 Task: Plan a time to attend the writing masterclass.
Action: Mouse moved to (84, 246)
Screenshot: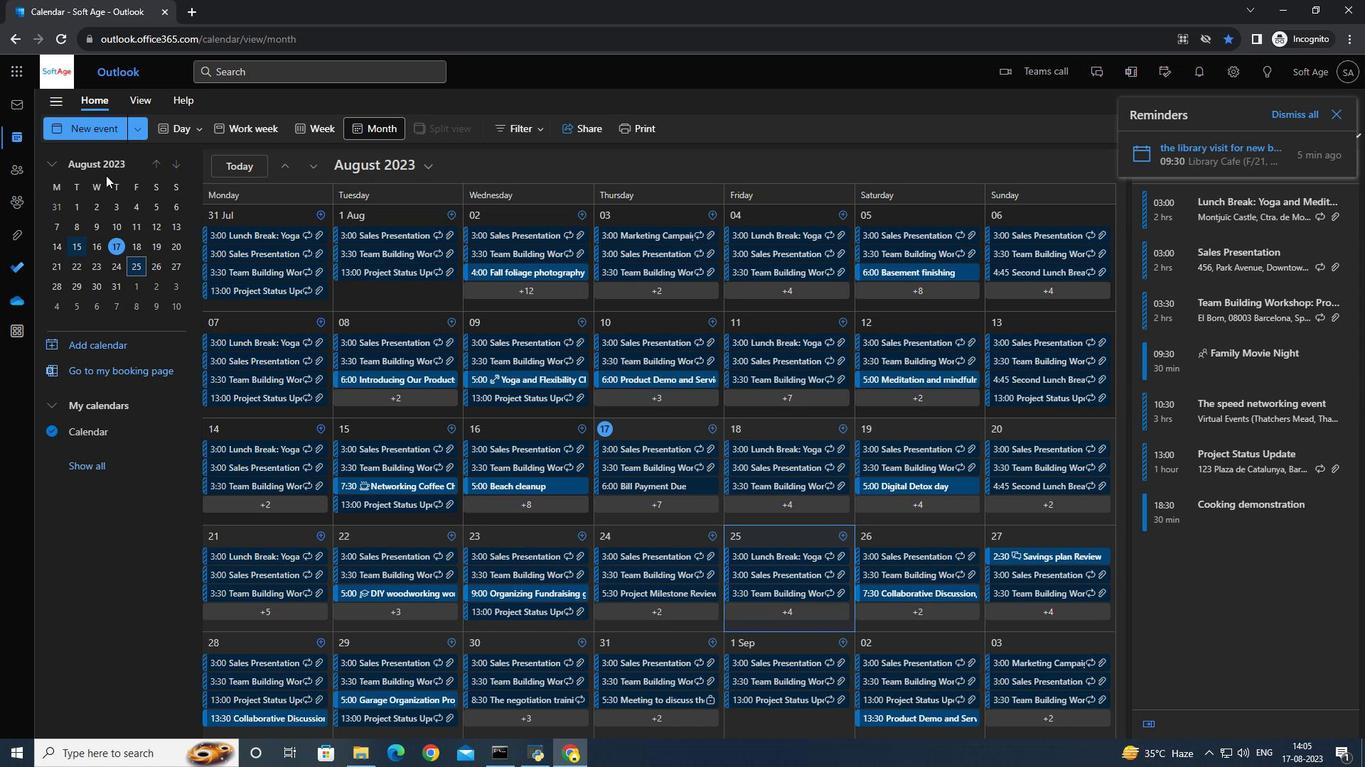 
Action: Mouse pressed left at (84, 246)
Screenshot: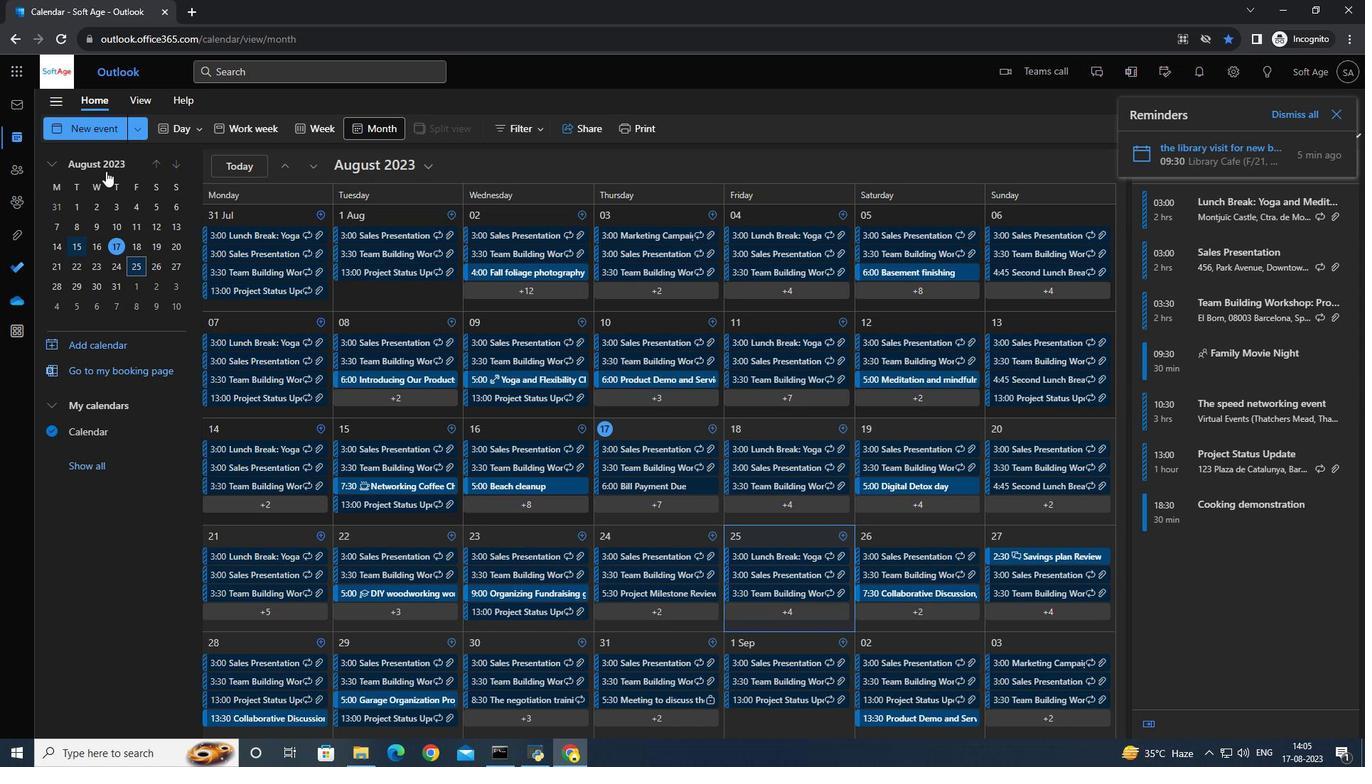
Action: Mouse moved to (108, 123)
Screenshot: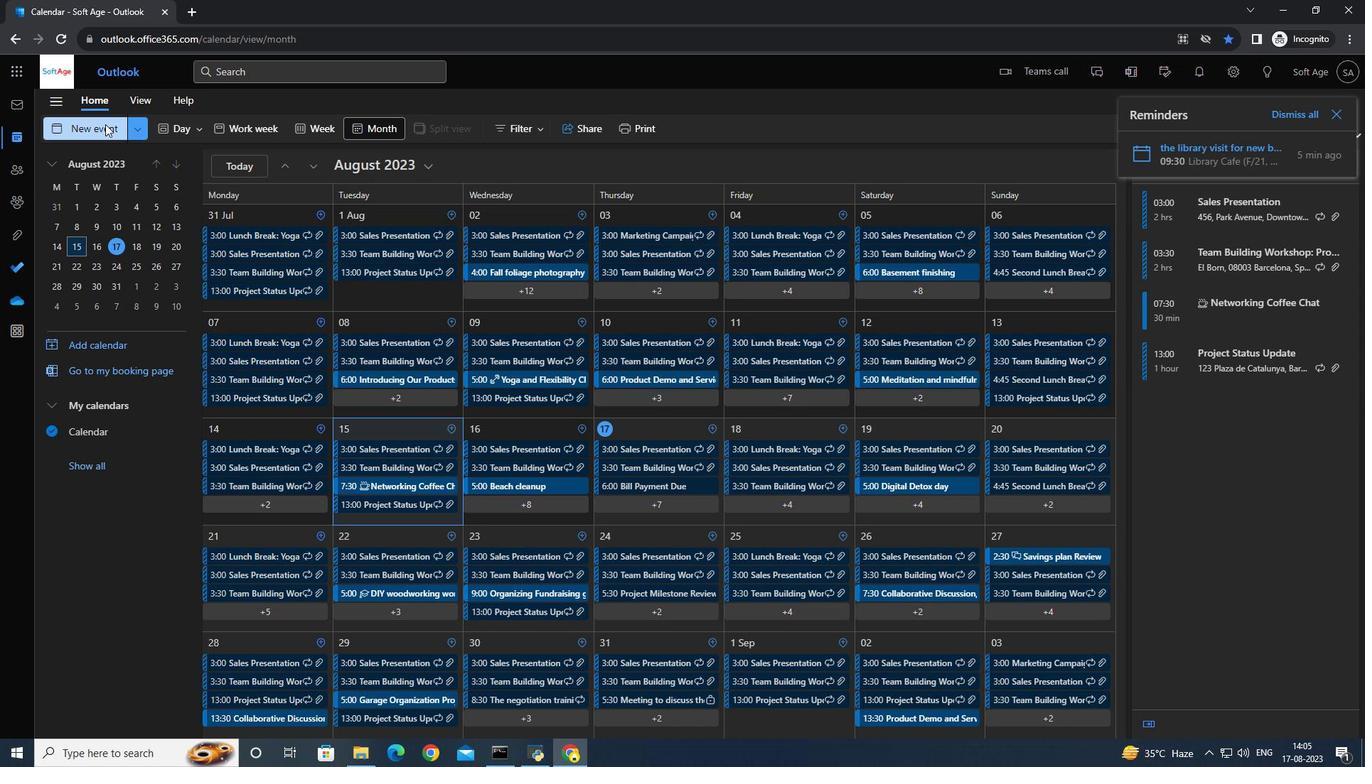 
Action: Mouse pressed left at (108, 123)
Screenshot: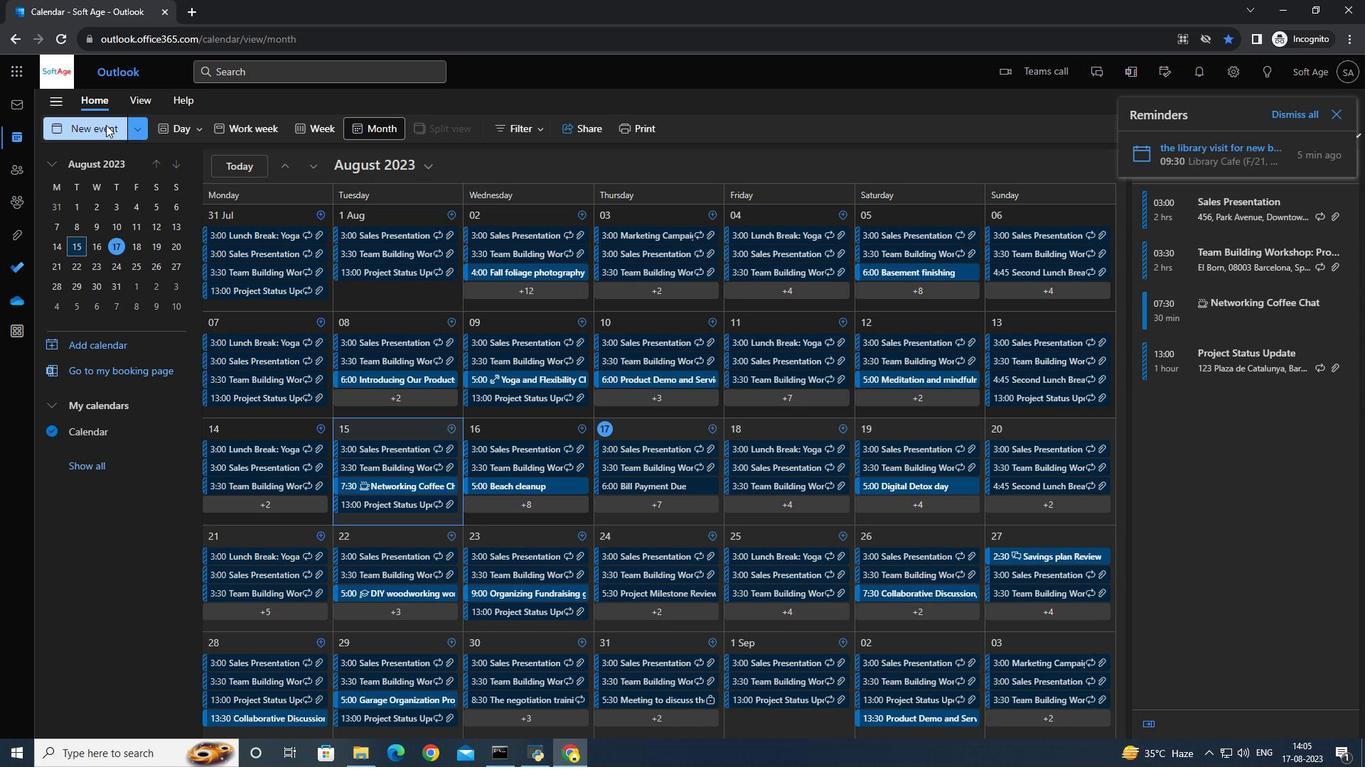 
Action: Mouse moved to (347, 202)
Screenshot: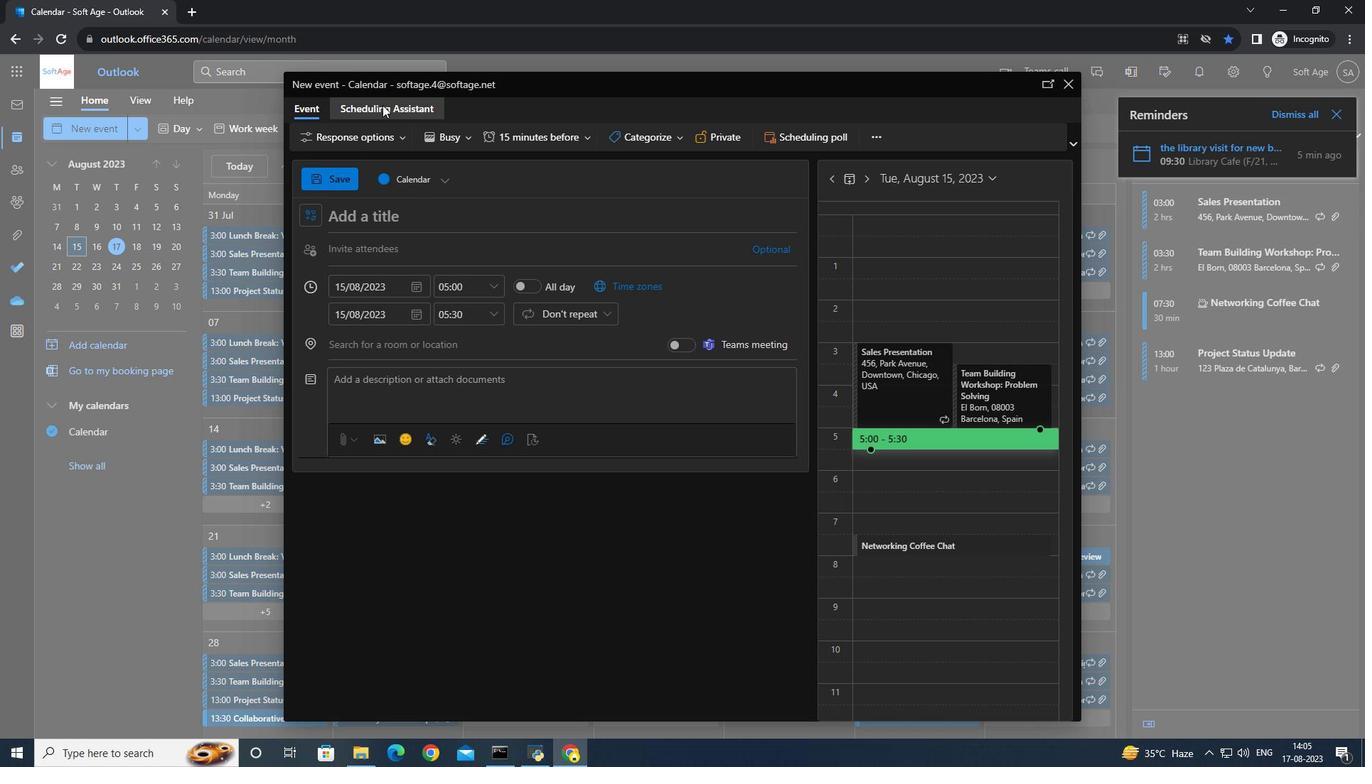 
Action: Key pressed <Key.caps_lock>
Screenshot: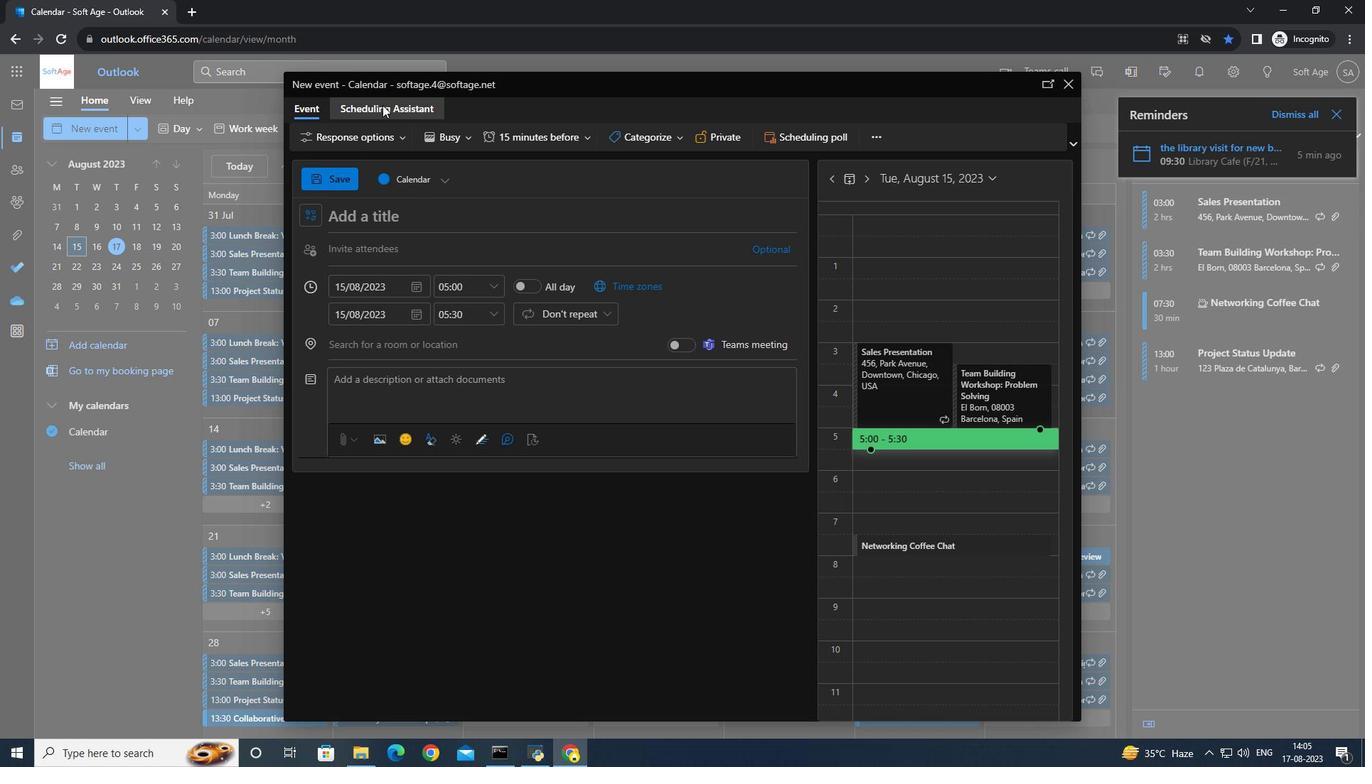 
Action: Mouse moved to (386, 108)
Screenshot: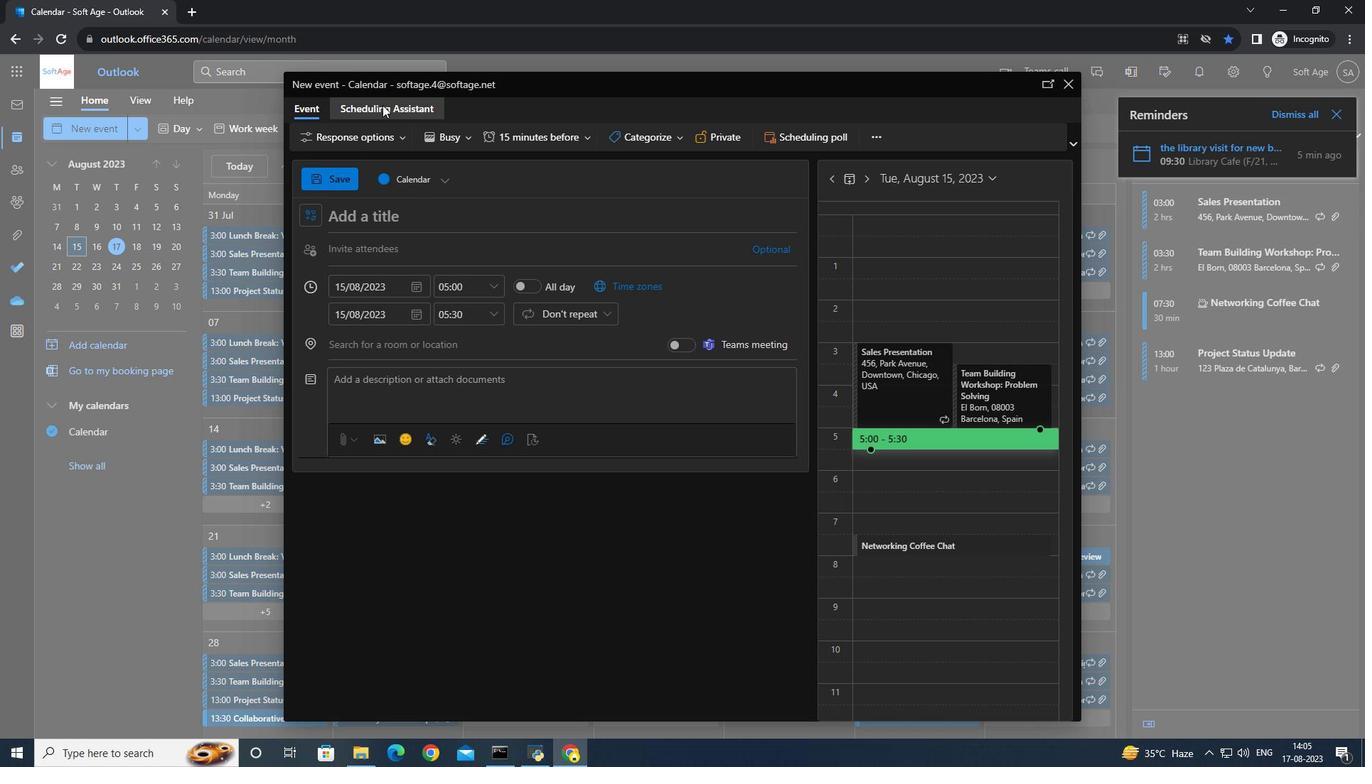 
Action: Key pressed W<Key.caps_lock>ru<Key.backspace>iting<Key.space>ma
Screenshot: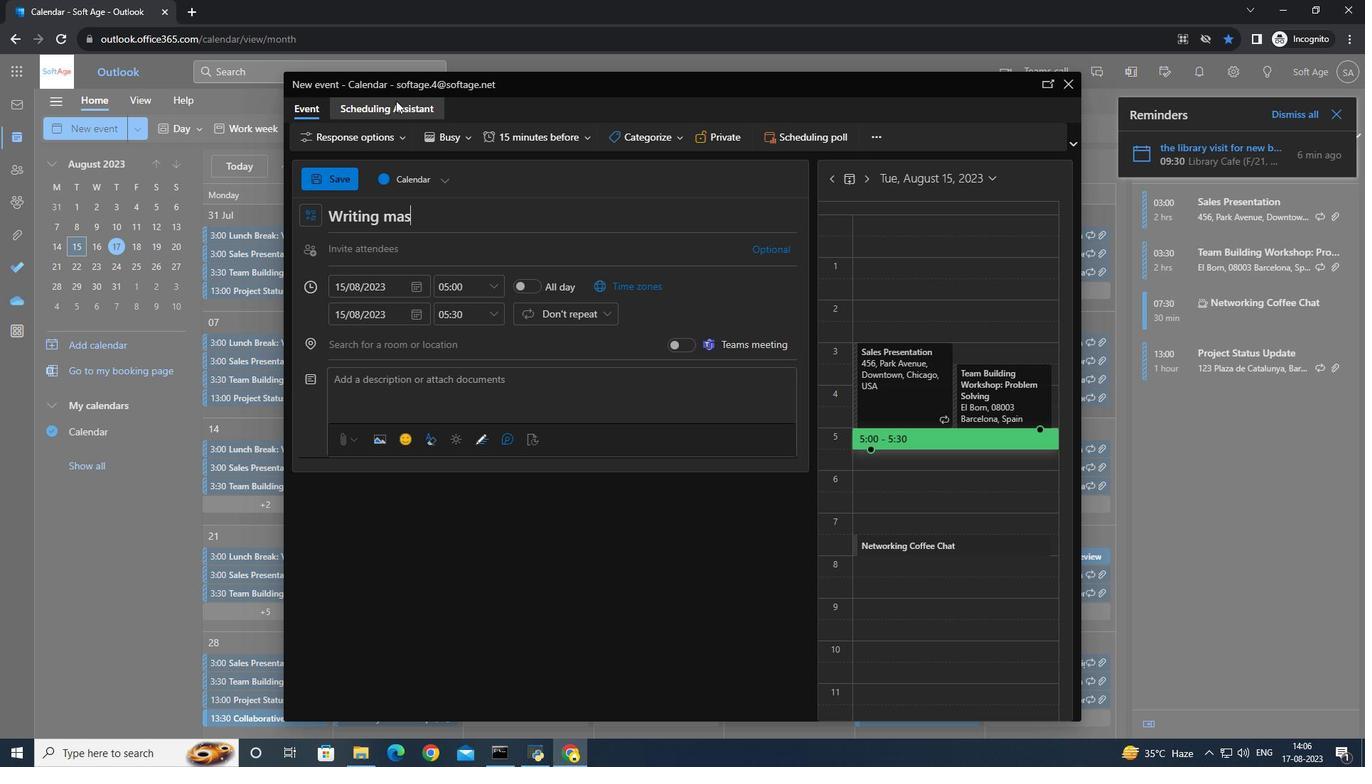 
Action: Mouse moved to (399, 104)
Screenshot: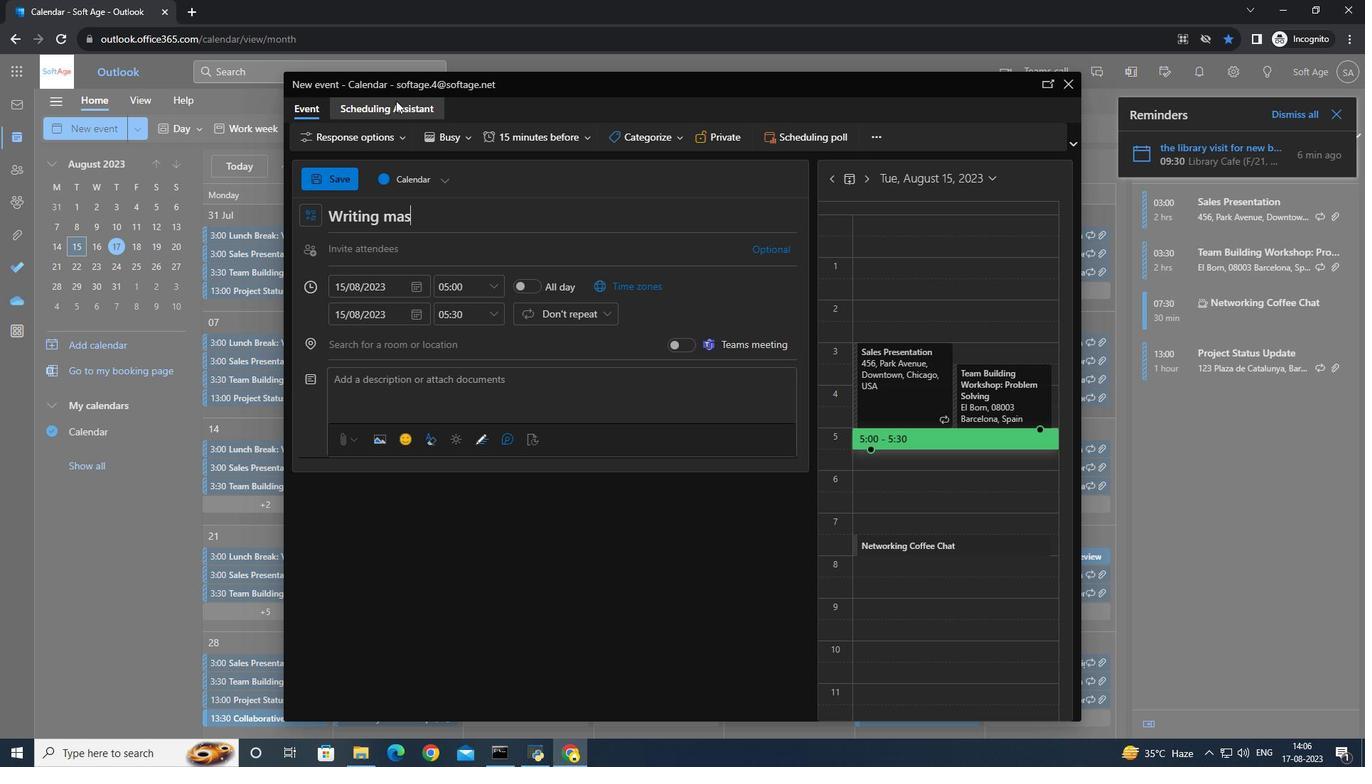 
Action: Key pressed sterclass
Screenshot: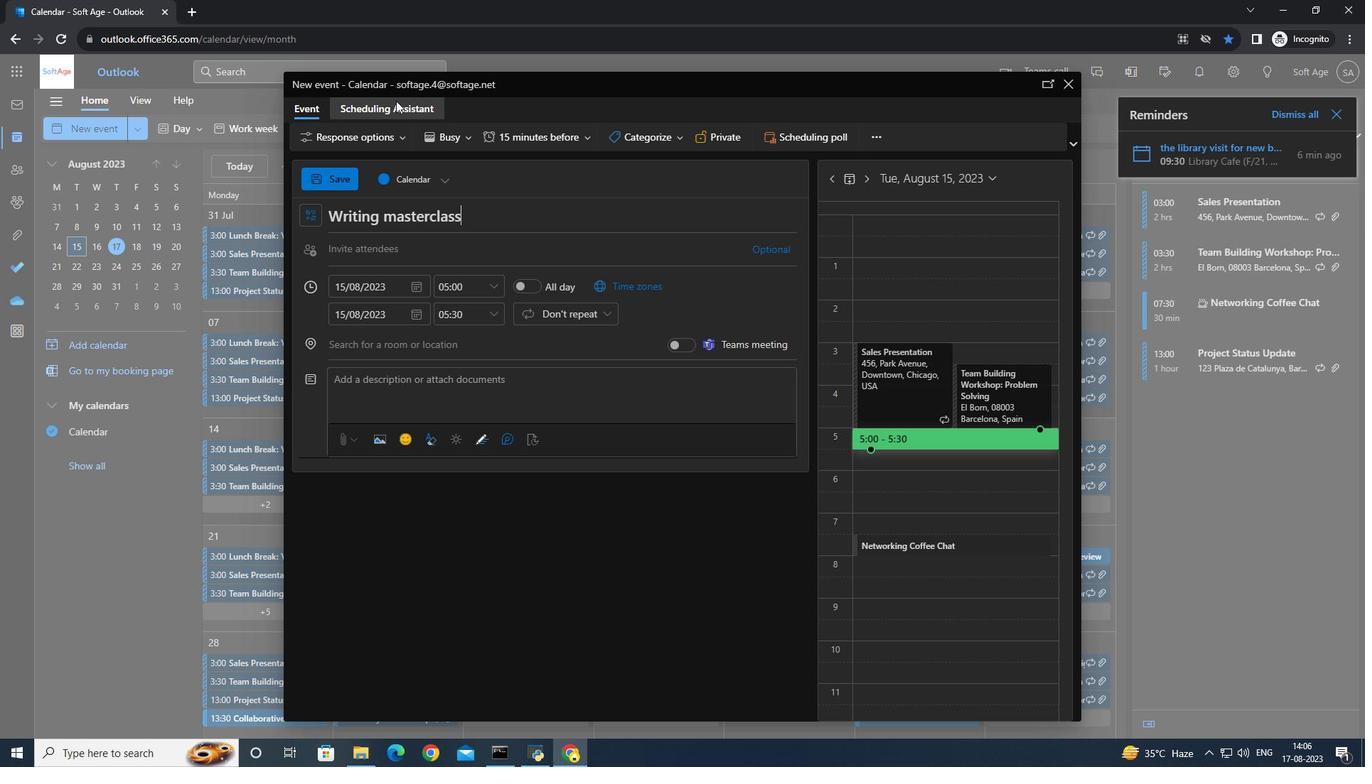 
Action: Mouse moved to (334, 215)
Screenshot: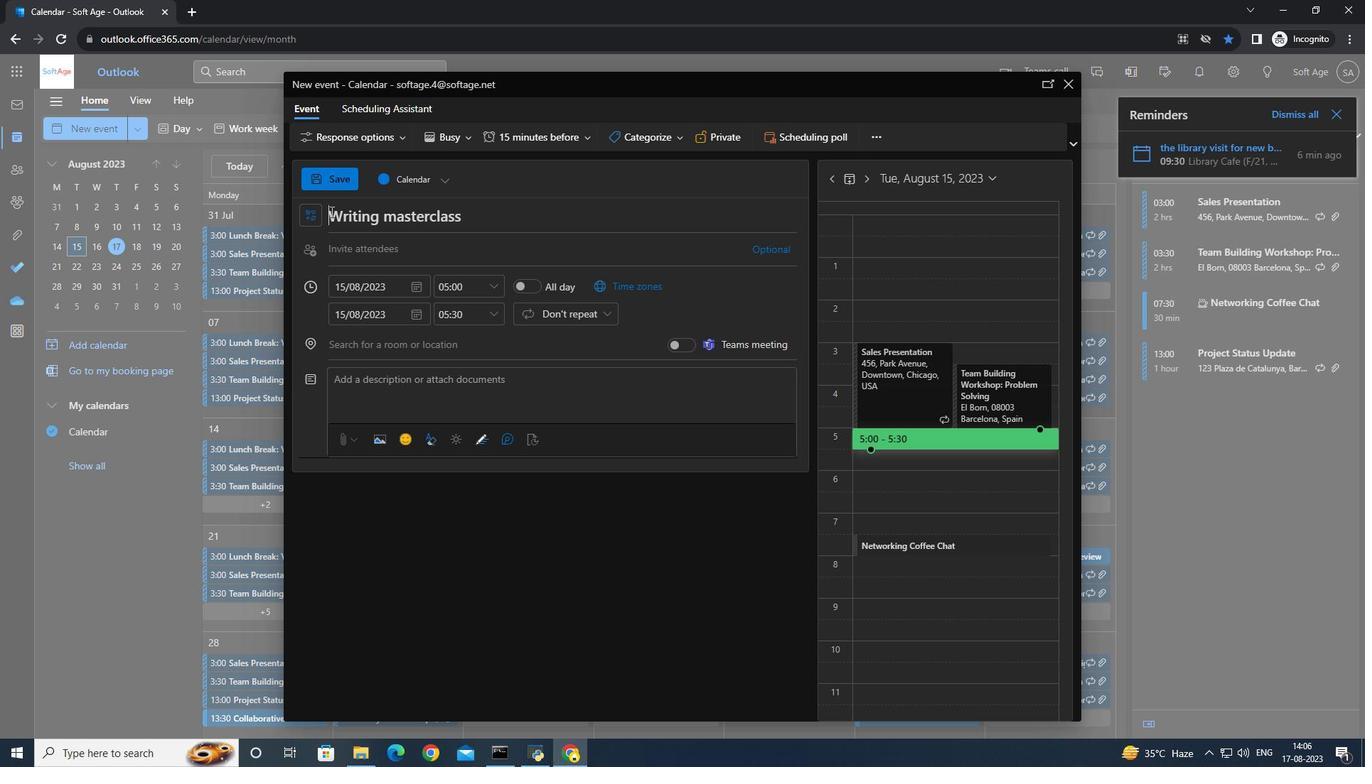 
Action: Mouse pressed left at (334, 215)
Screenshot: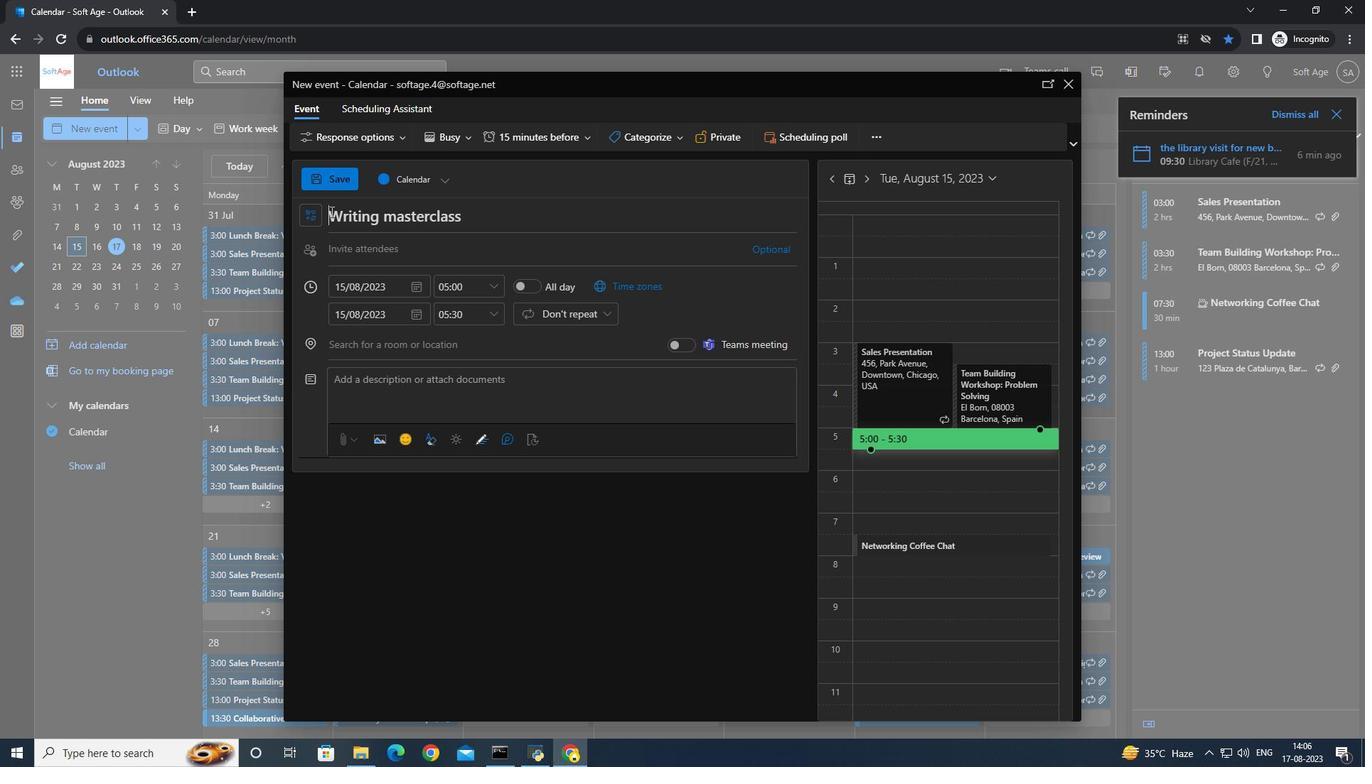 
Action: Key pressed <Key.caps_lock>A<Key.caps_lock>ttend<Key.space>the<Key.space>
Screenshot: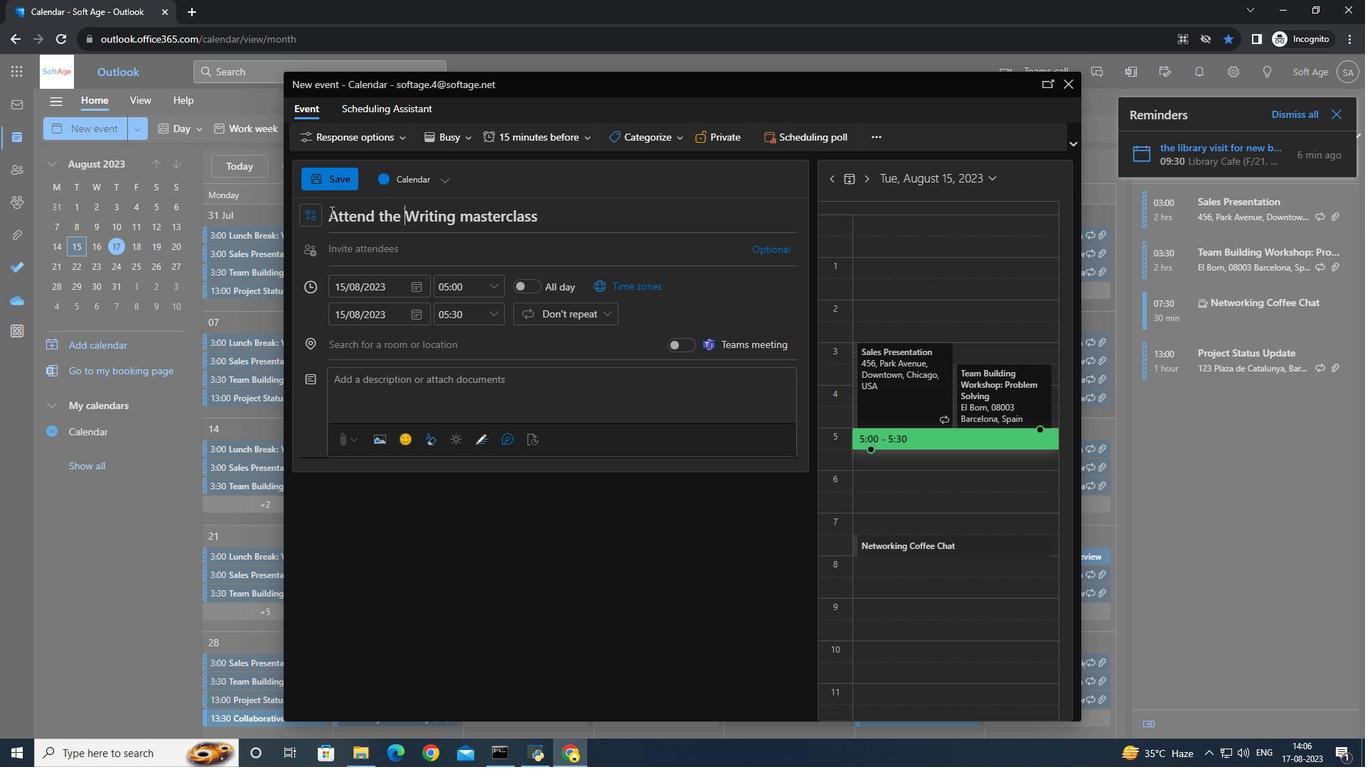 
Action: Mouse moved to (334, 177)
Screenshot: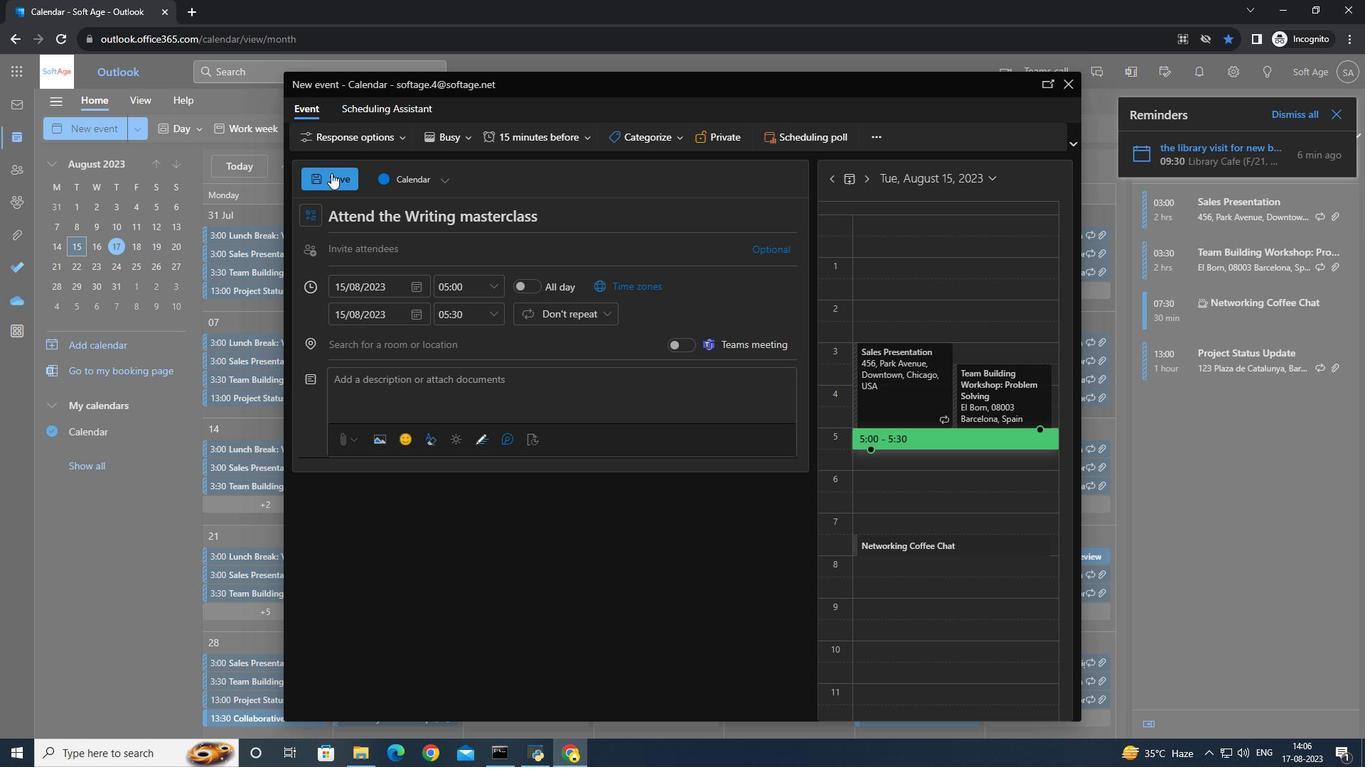 
Action: Mouse pressed left at (334, 177)
Screenshot: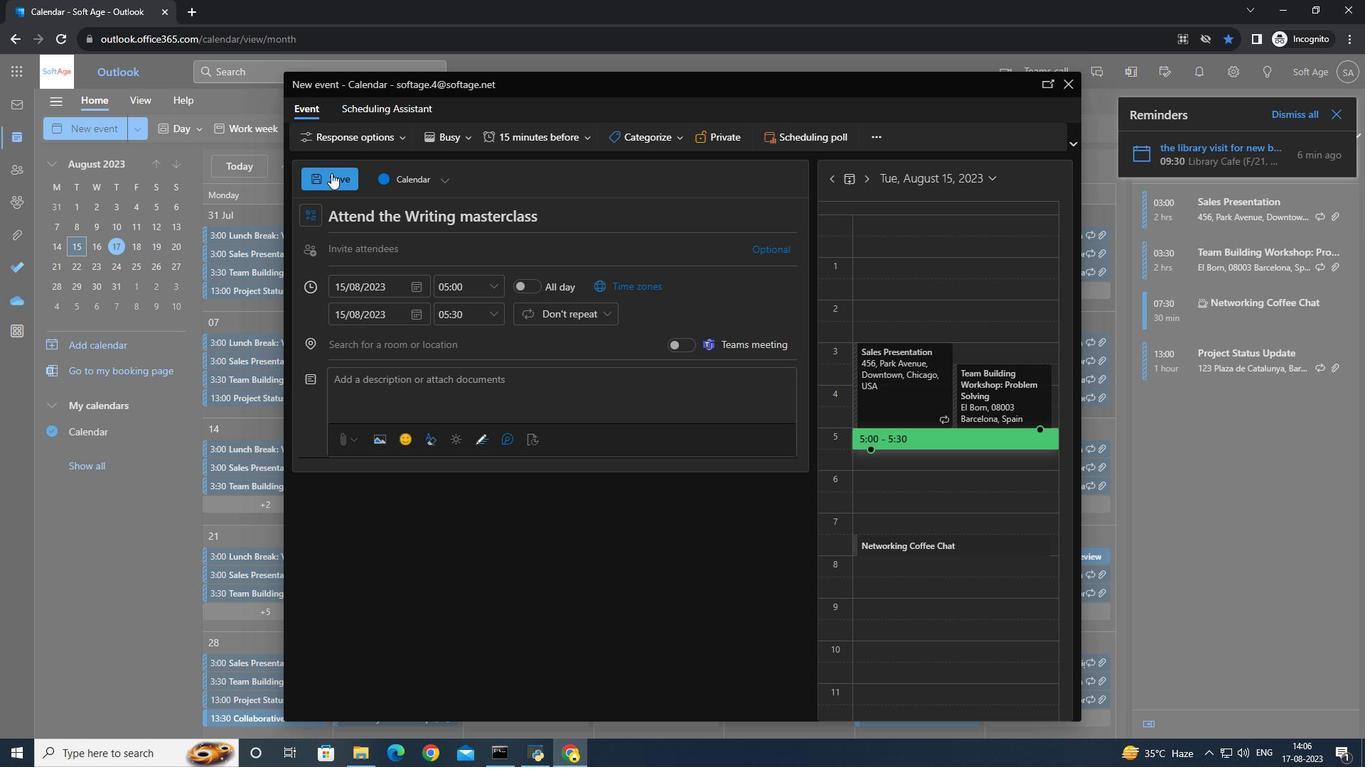 
